 Task: Add in the project TrueNorth a sprint 'QA Quicksilver'.
Action: Mouse moved to (1282, 579)
Screenshot: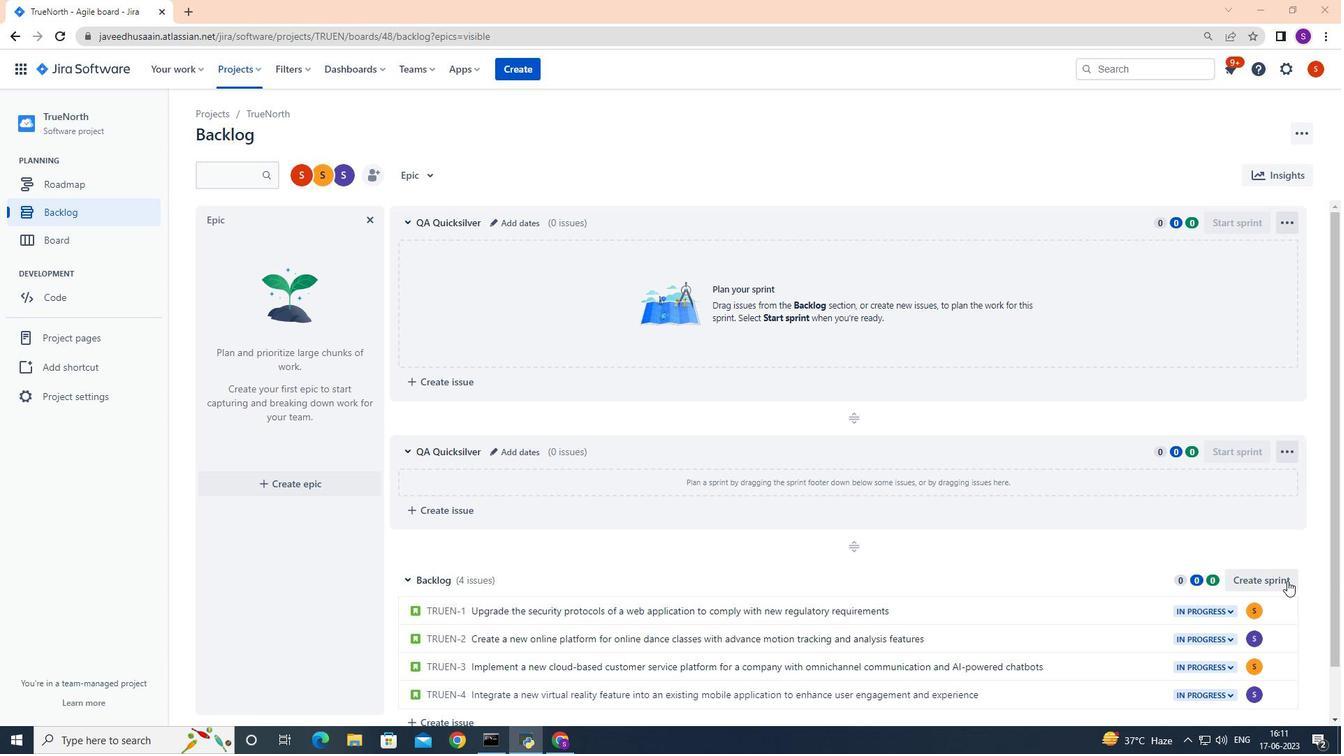 
Action: Mouse pressed left at (1282, 579)
Screenshot: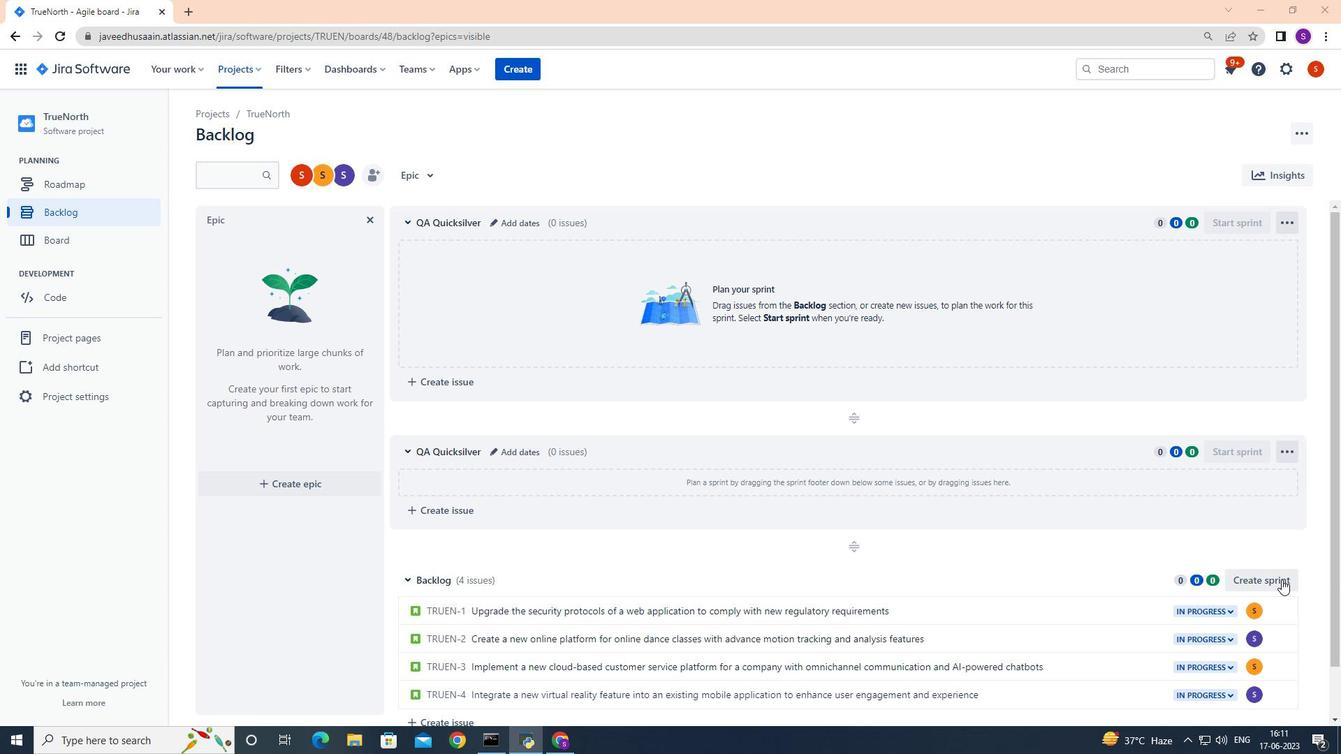
Action: Mouse moved to (497, 579)
Screenshot: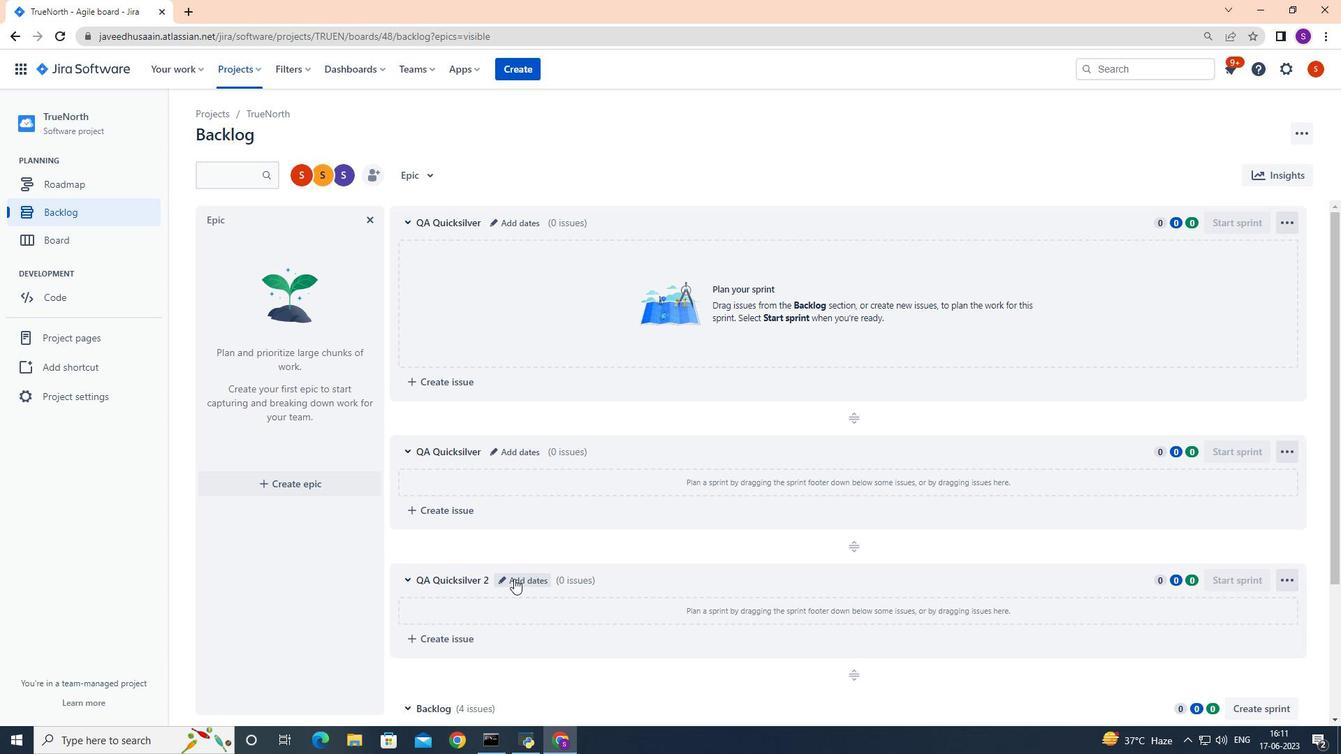
Action: Mouse pressed left at (497, 579)
Screenshot: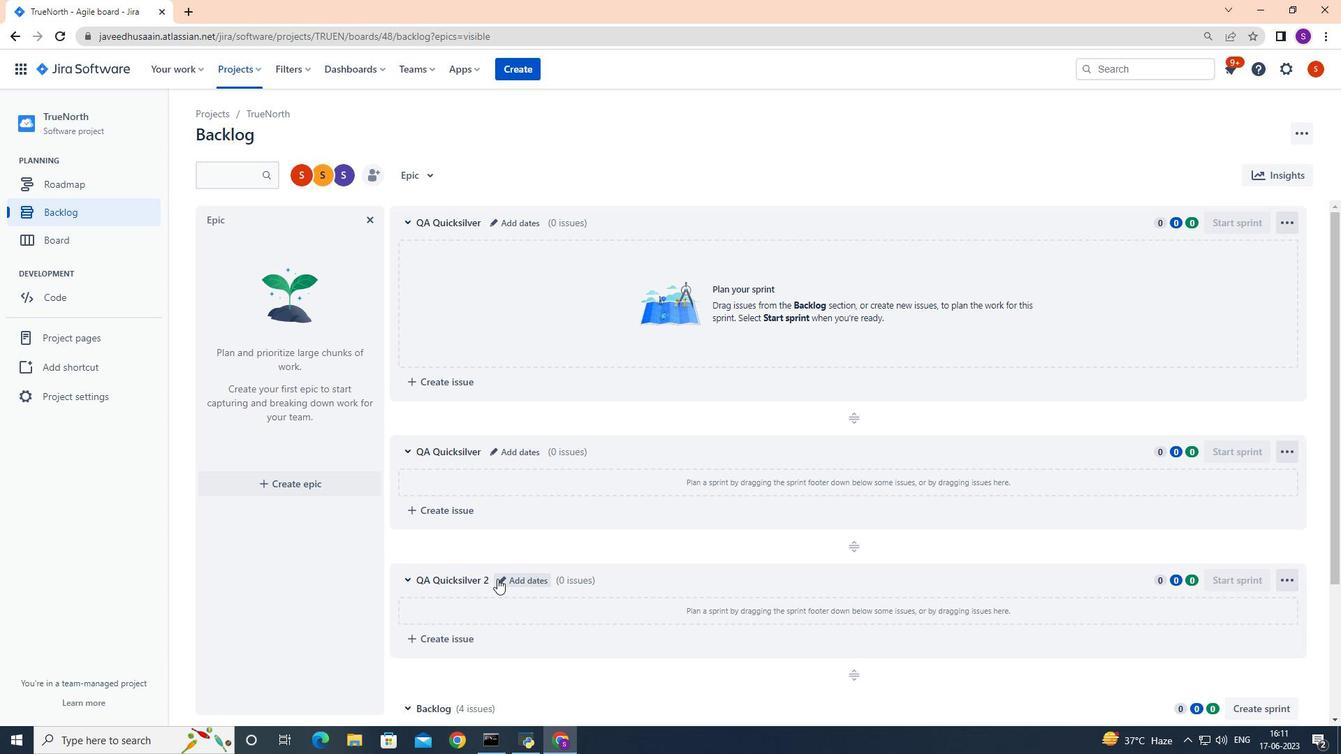 
Action: Mouse moved to (566, 177)
Screenshot: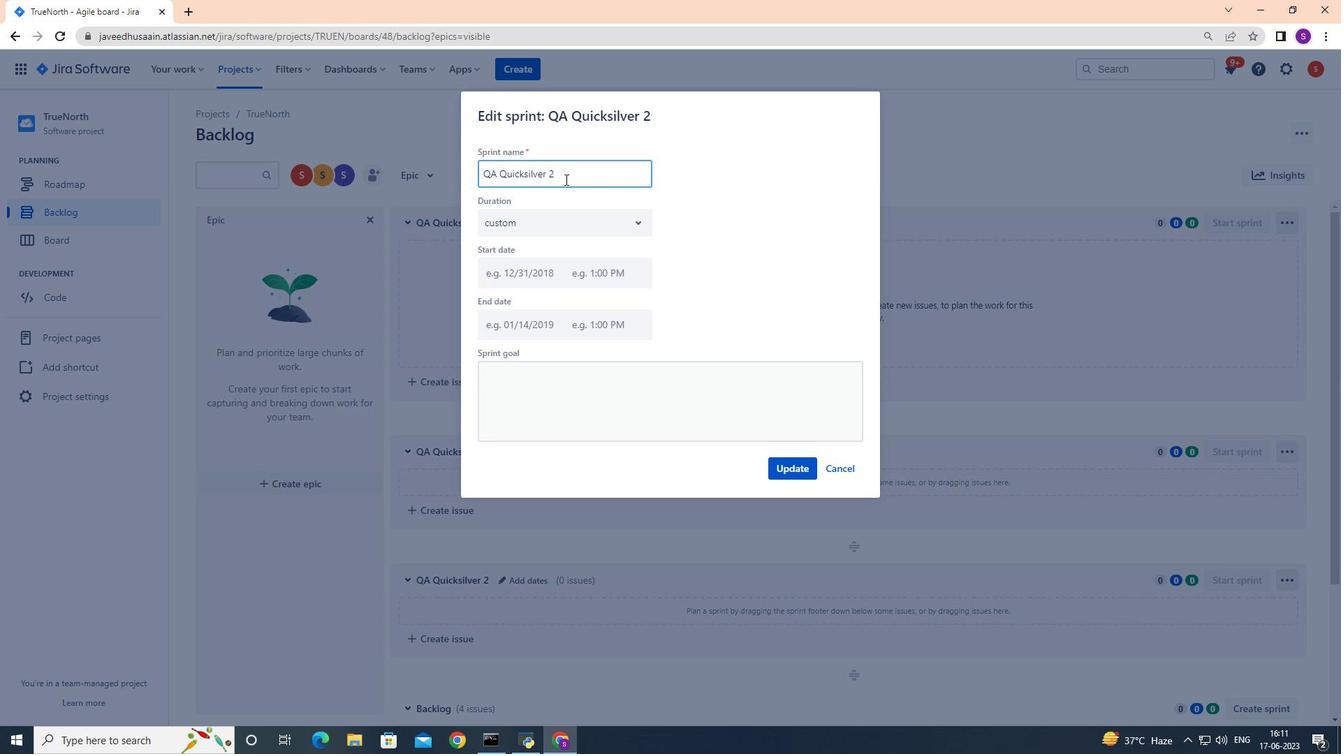 
Action: Mouse pressed left at (566, 177)
Screenshot: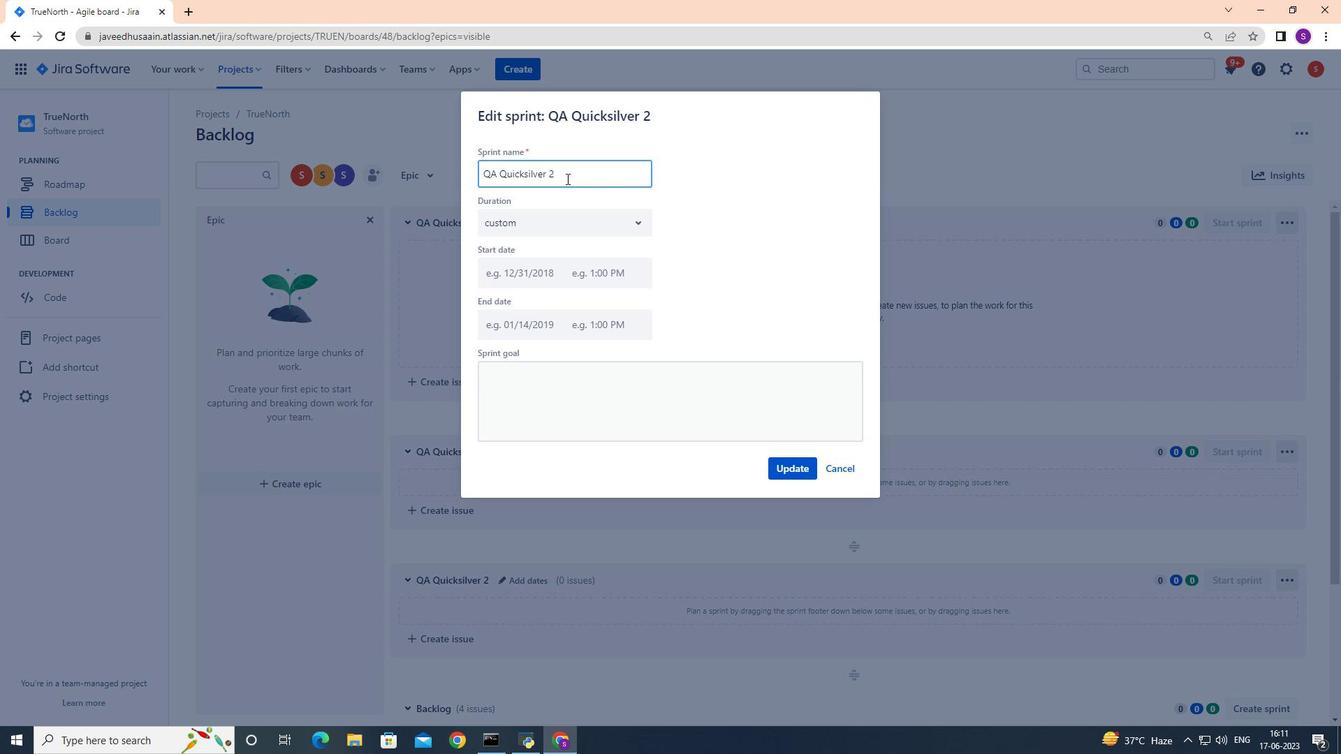 
Action: Mouse moved to (567, 177)
Screenshot: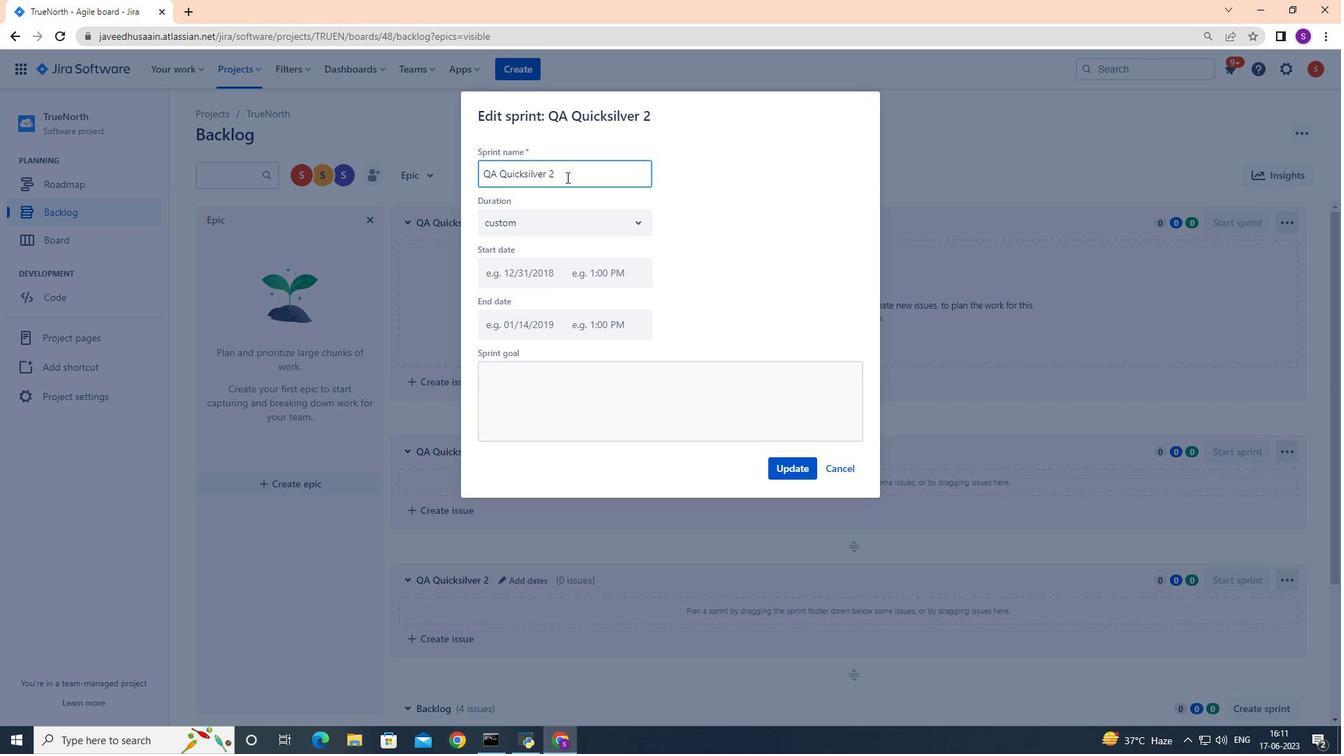 
Action: Key pressed <Key.backspace><Key.backspace><Key.backspace><Key.backspace><Key.backspace><Key.backspace><Key.backspace><Key.backspace><Key.backspace><Key.backspace><Key.backspace><Key.backspace><Key.backspace><Key.backspace><Key.backspace><Key.backspace><Key.backspace><Key.backspace><Key.backspace><Key.backspace><Key.backspace><Key.backspace><Key.backspace><Key.backspace><Key.backspace><Key.backspace><Key.backspace><Key.backspace><Key.backspace><Key.backspace><Key.backspace><Key.backspace><Key.shift><Key.shift>QA<Key.space><Key.shift>Quicksilvw<Key.backspace><Key.backspace>ver
Screenshot: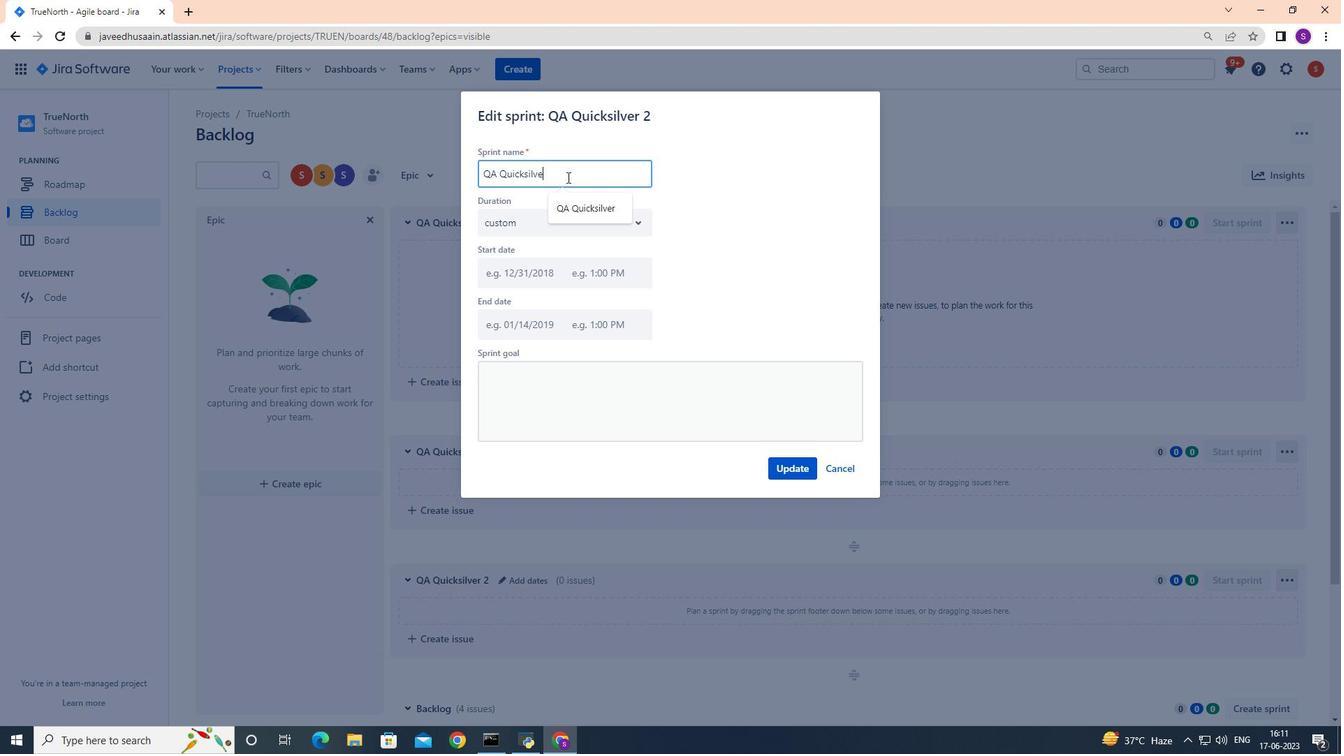 
Action: Mouse moved to (788, 464)
Screenshot: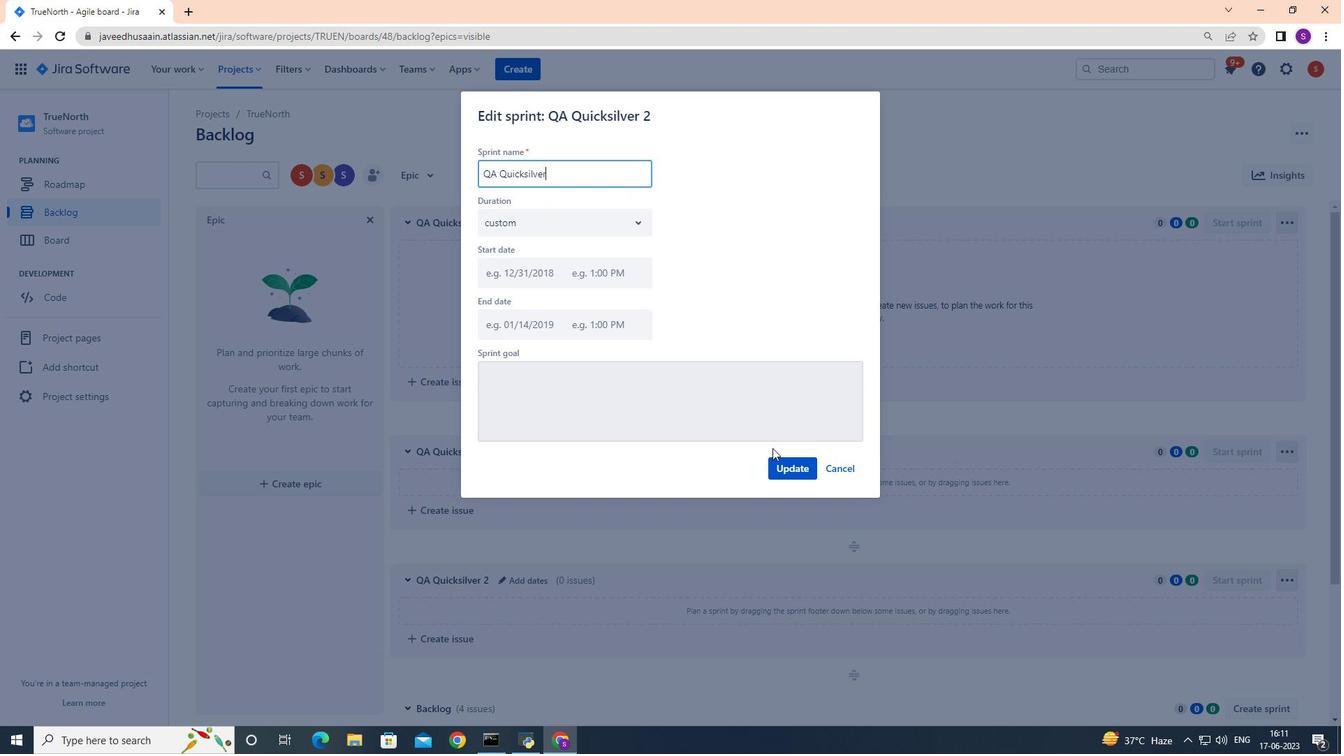 
Action: Mouse pressed left at (788, 464)
Screenshot: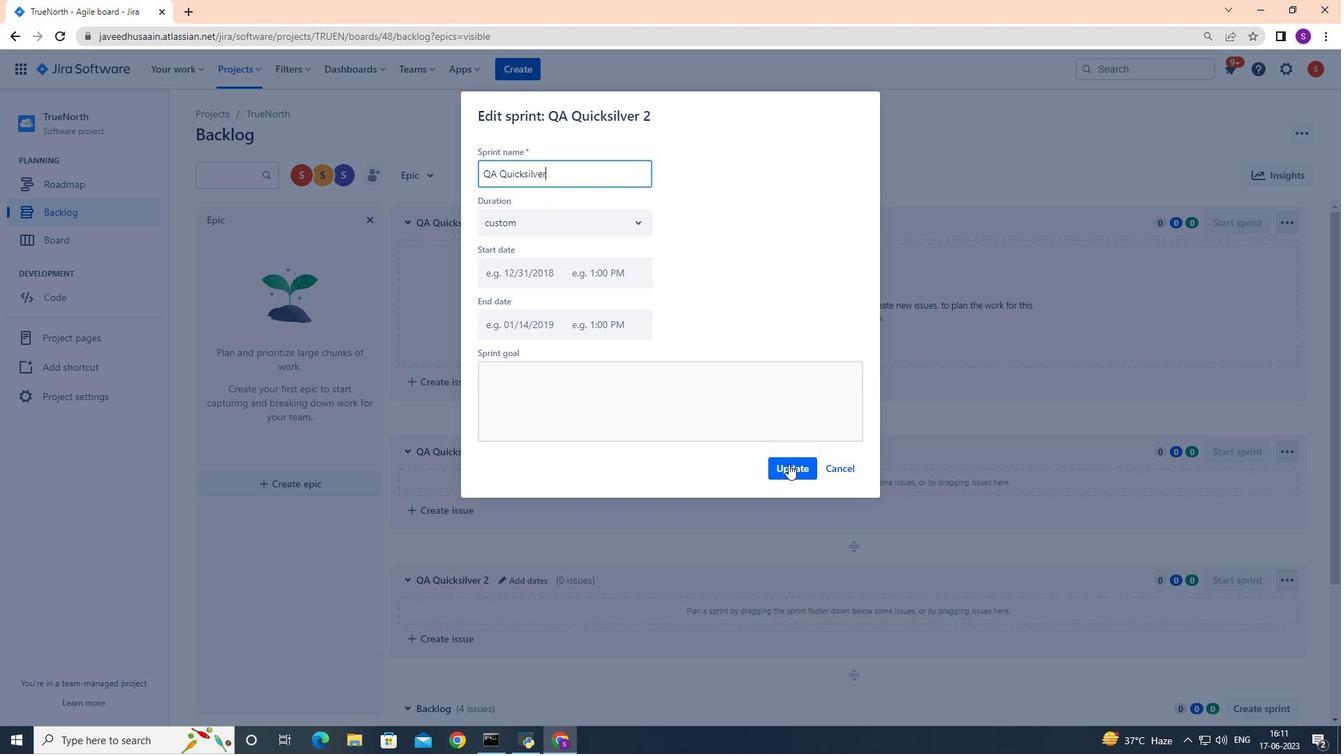 
